Task: Add Gran Reserva Sauvignon Blanc to the cart.
Action: Mouse moved to (995, 347)
Screenshot: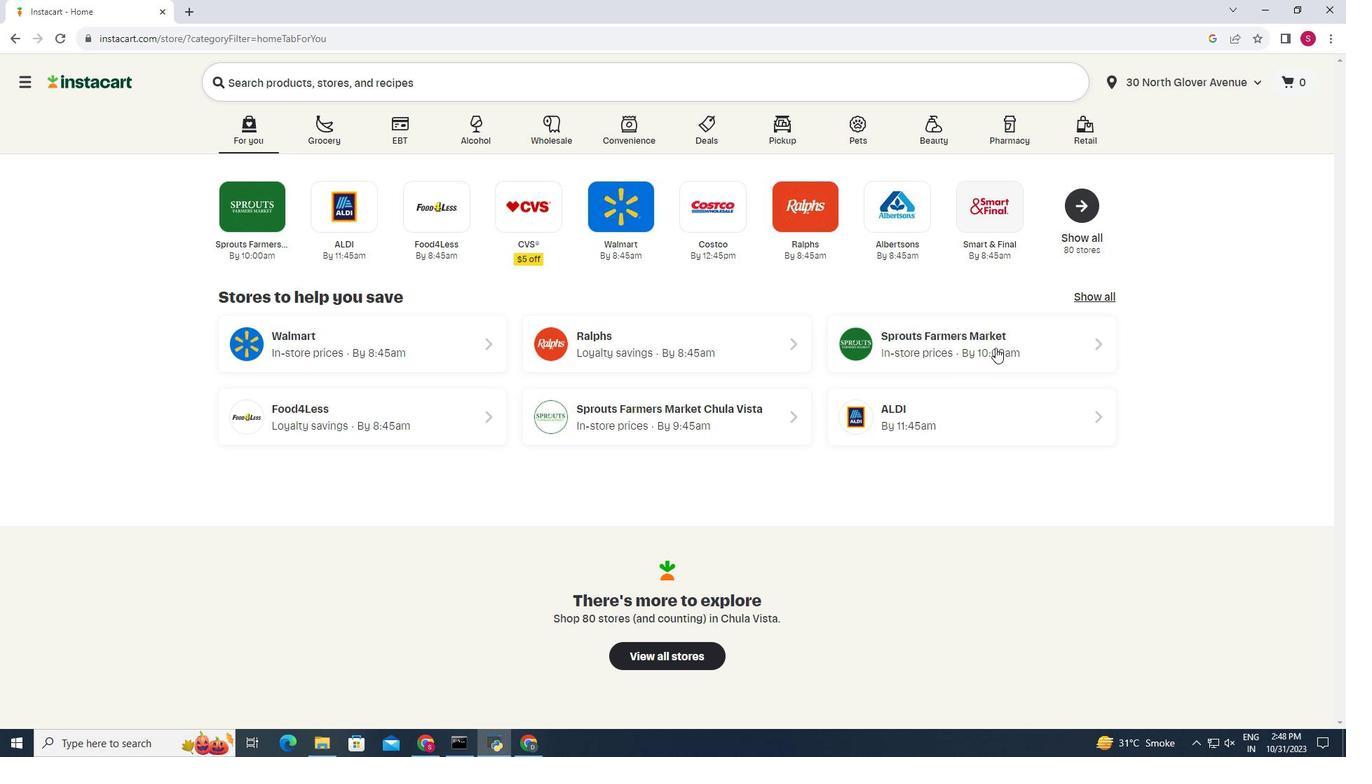 
Action: Mouse pressed left at (995, 347)
Screenshot: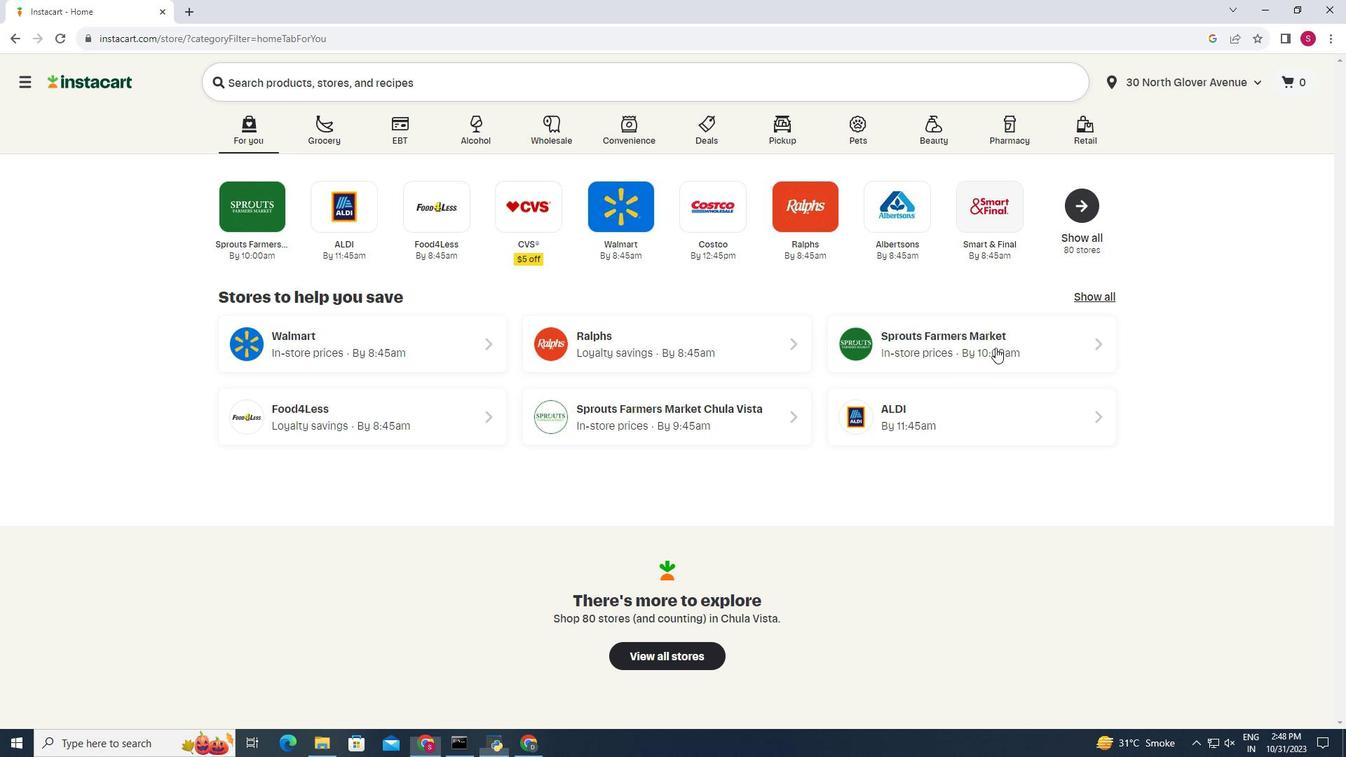 
Action: Mouse moved to (46, 671)
Screenshot: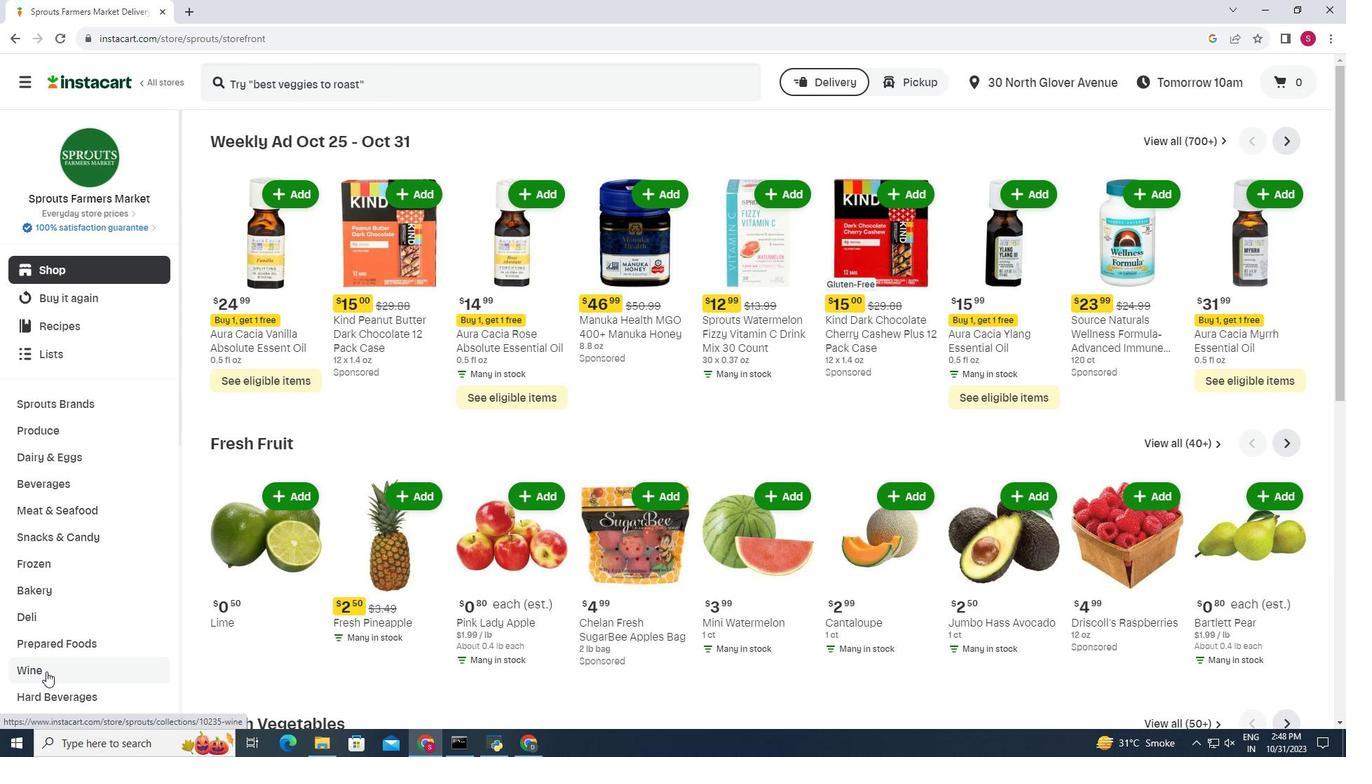 
Action: Mouse pressed left at (46, 671)
Screenshot: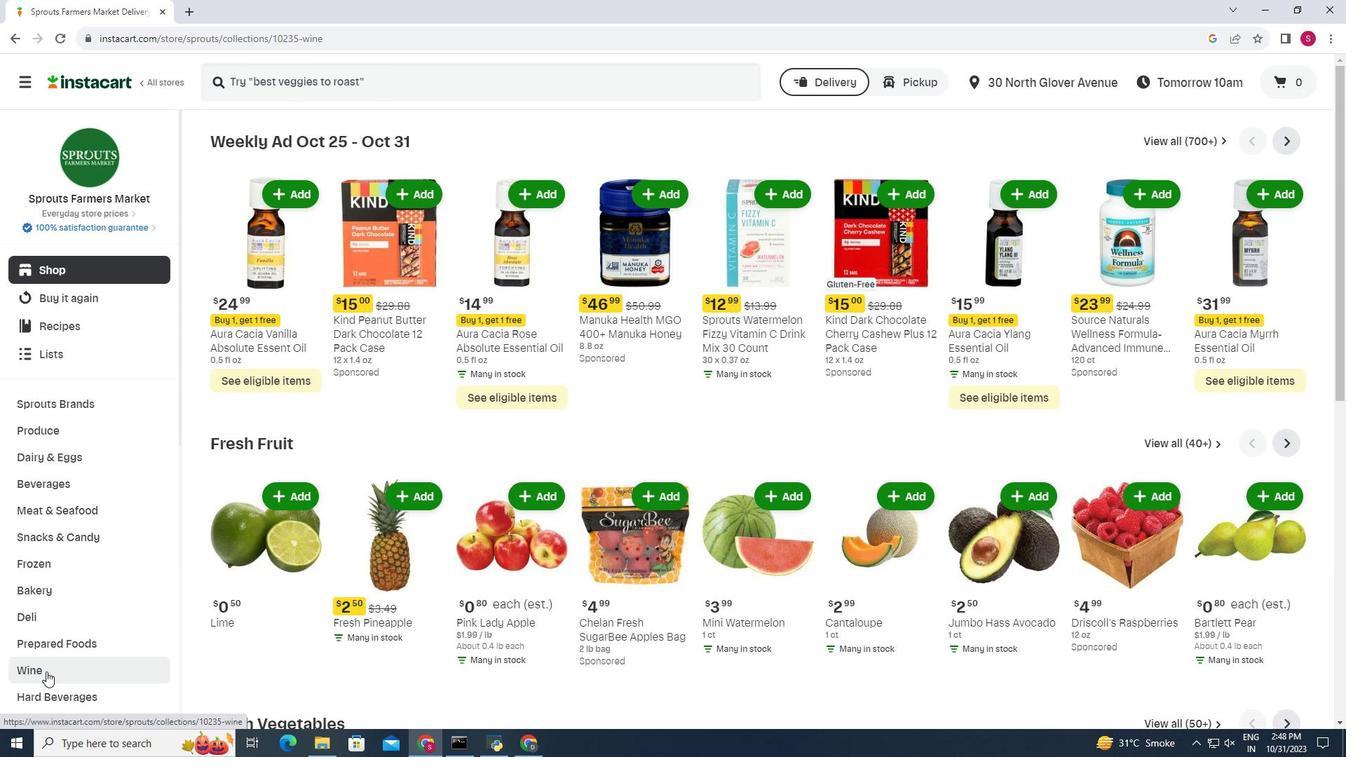 
Action: Mouse moved to (376, 337)
Screenshot: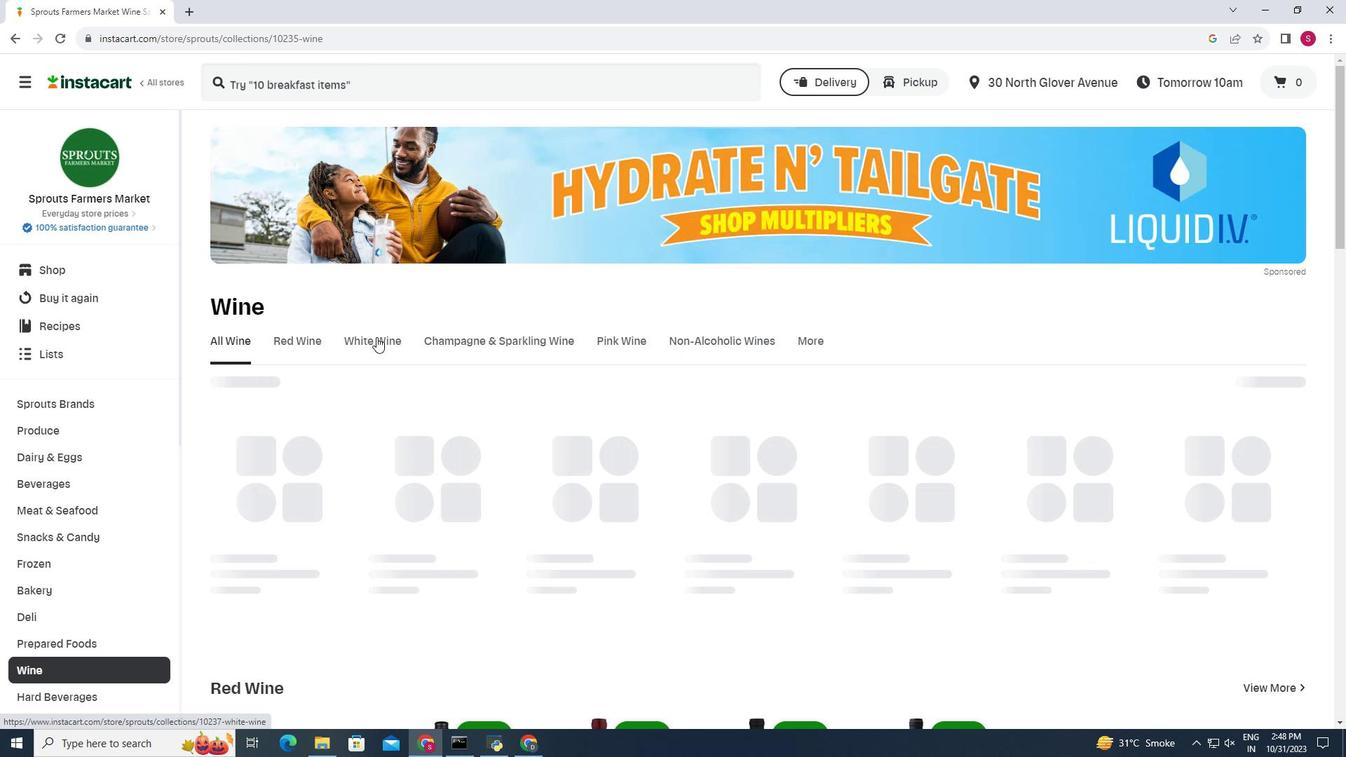
Action: Mouse pressed left at (376, 337)
Screenshot: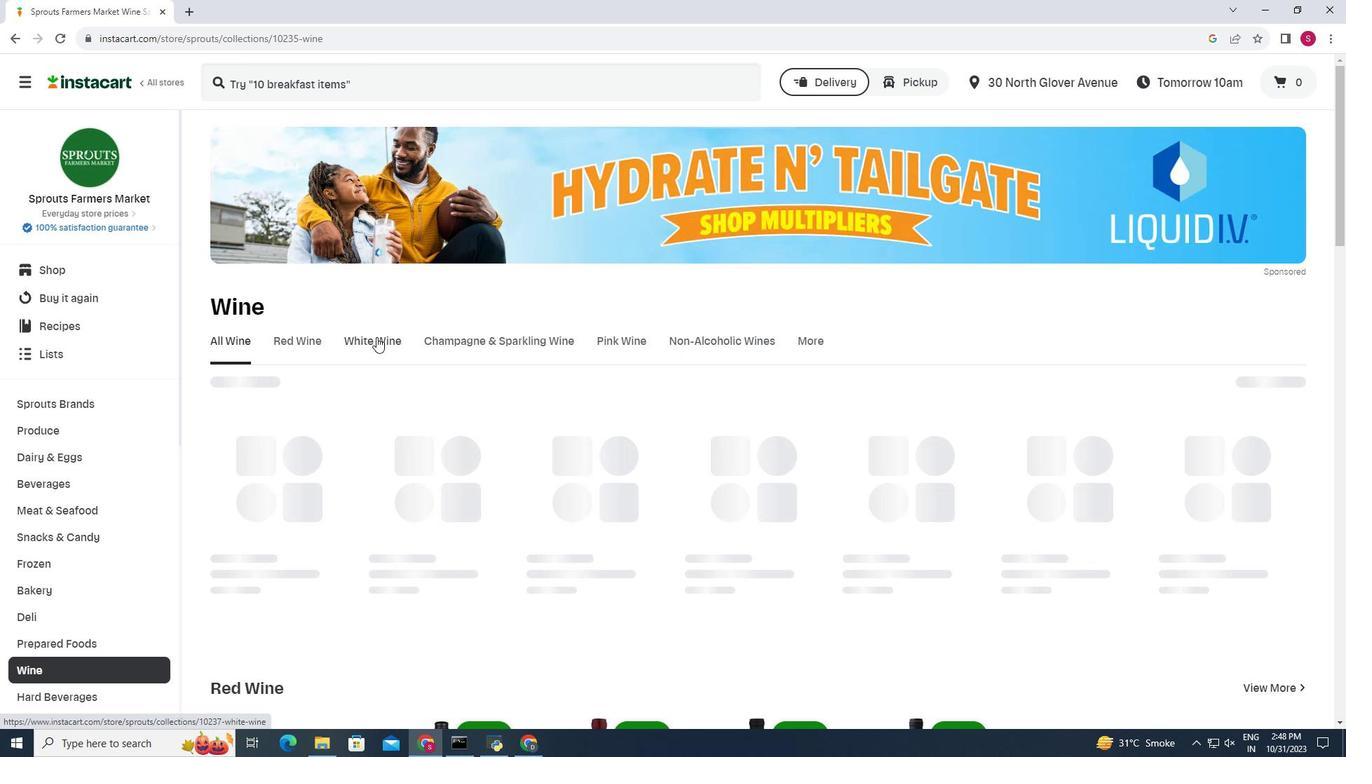 
Action: Mouse moved to (349, 399)
Screenshot: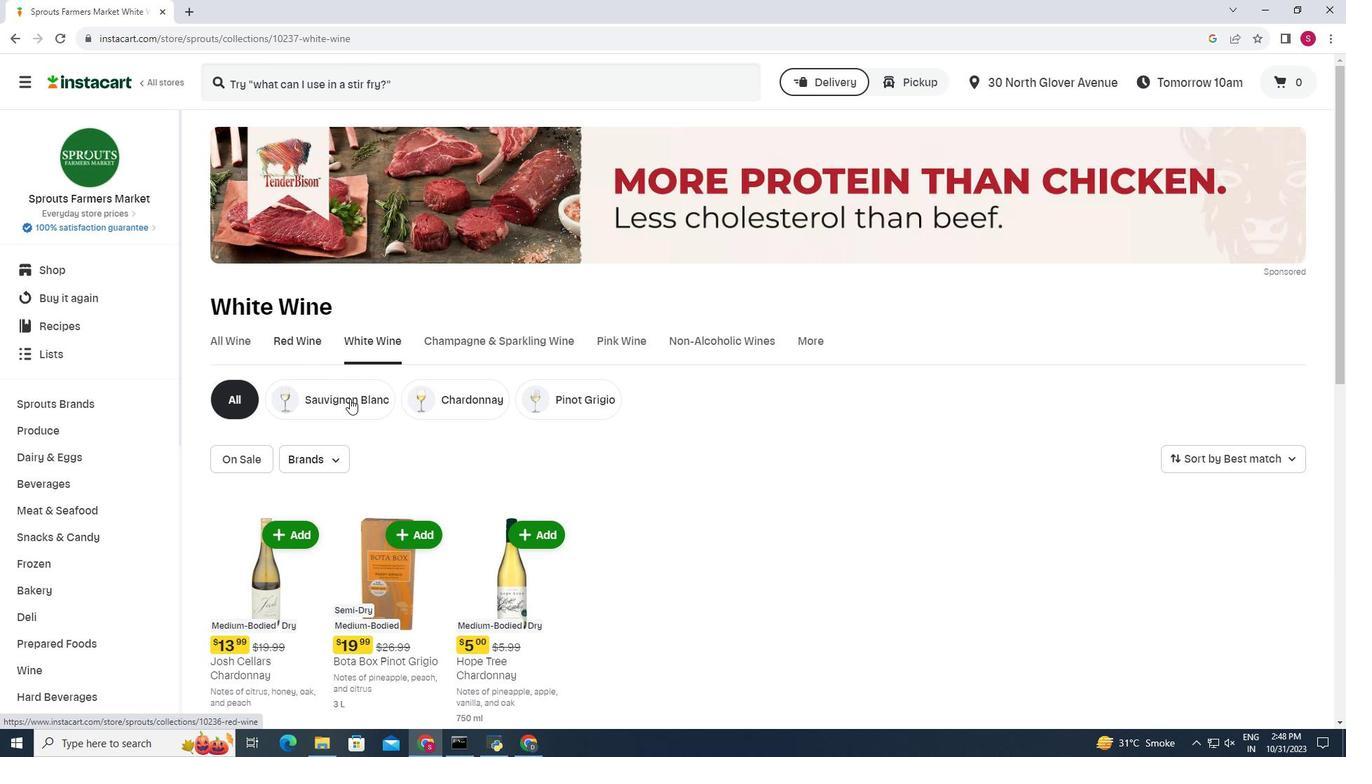 
Action: Mouse pressed left at (349, 399)
Screenshot: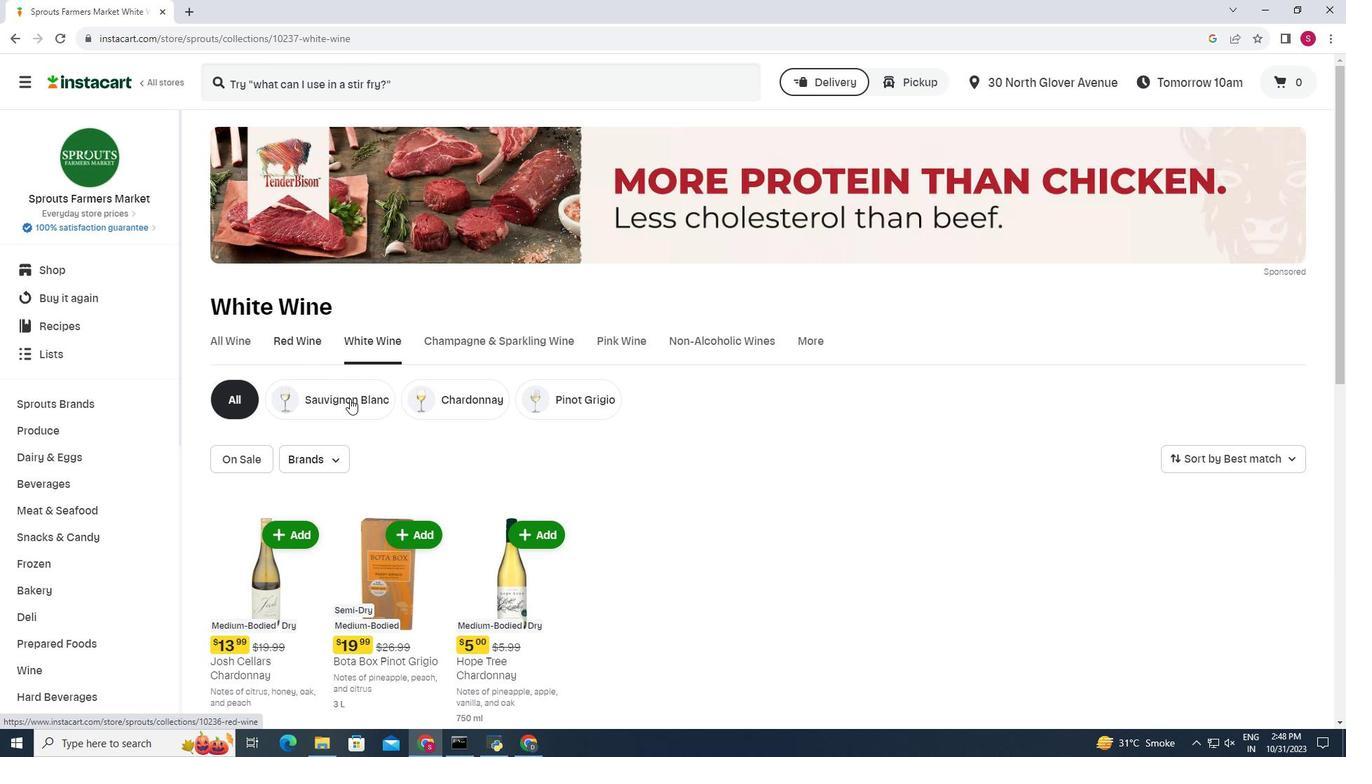 
Action: Mouse moved to (360, 335)
Screenshot: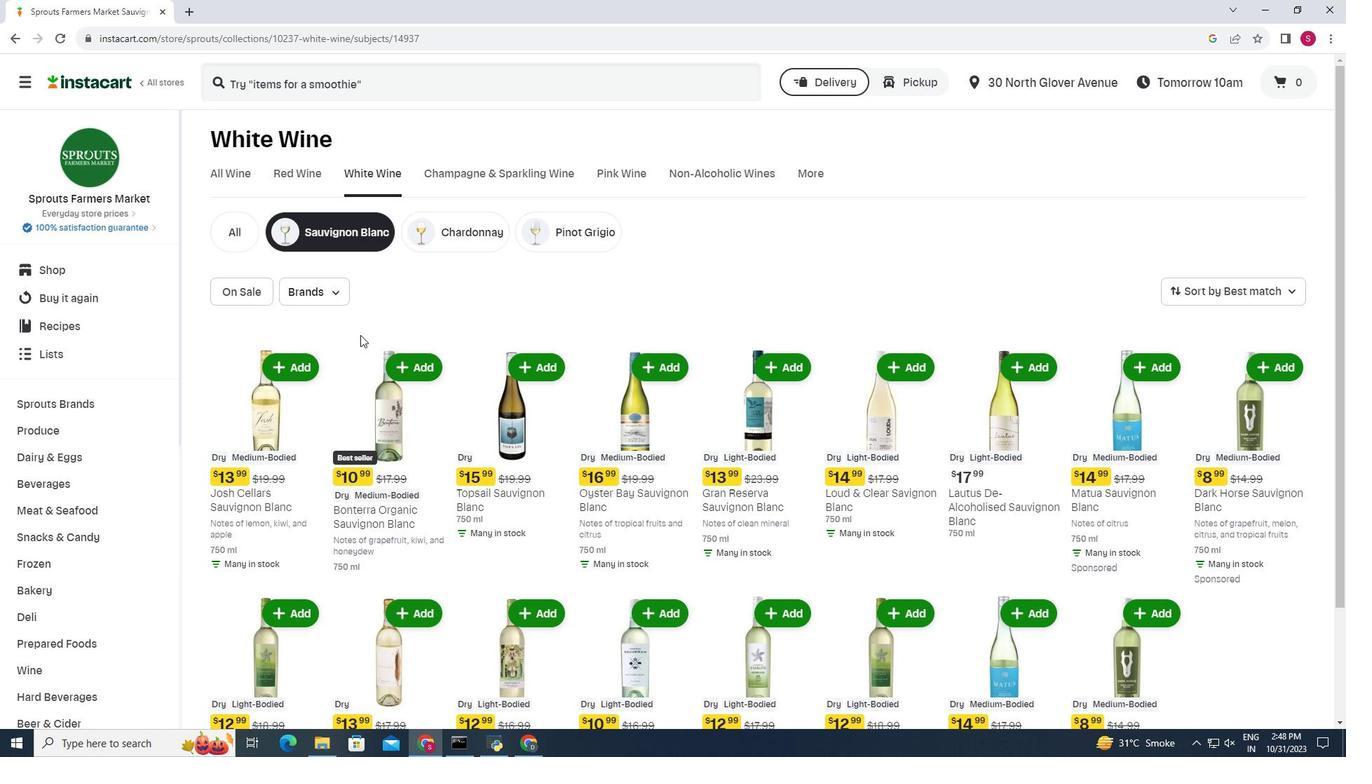 
Action: Mouse scrolled (360, 334) with delta (0, 0)
Screenshot: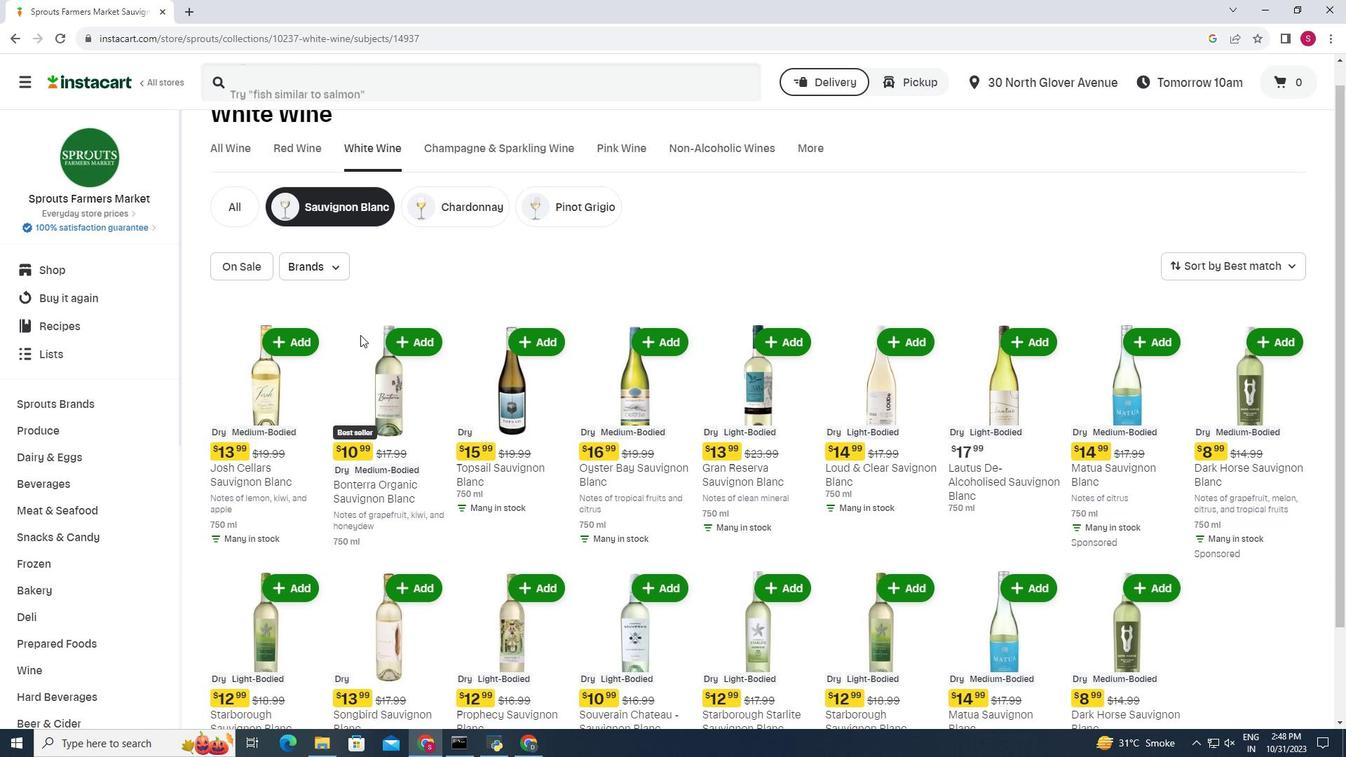 
Action: Mouse moved to (758, 300)
Screenshot: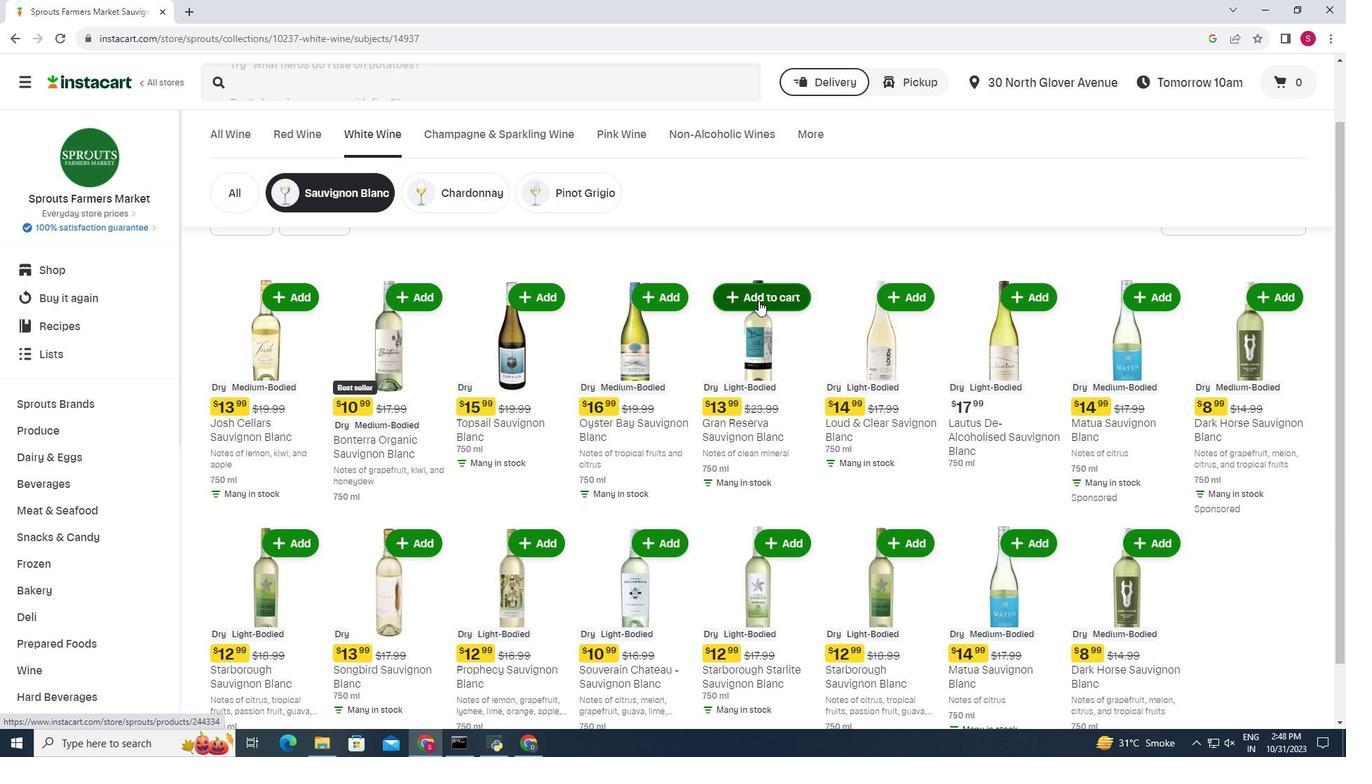 
Action: Mouse pressed left at (758, 300)
Screenshot: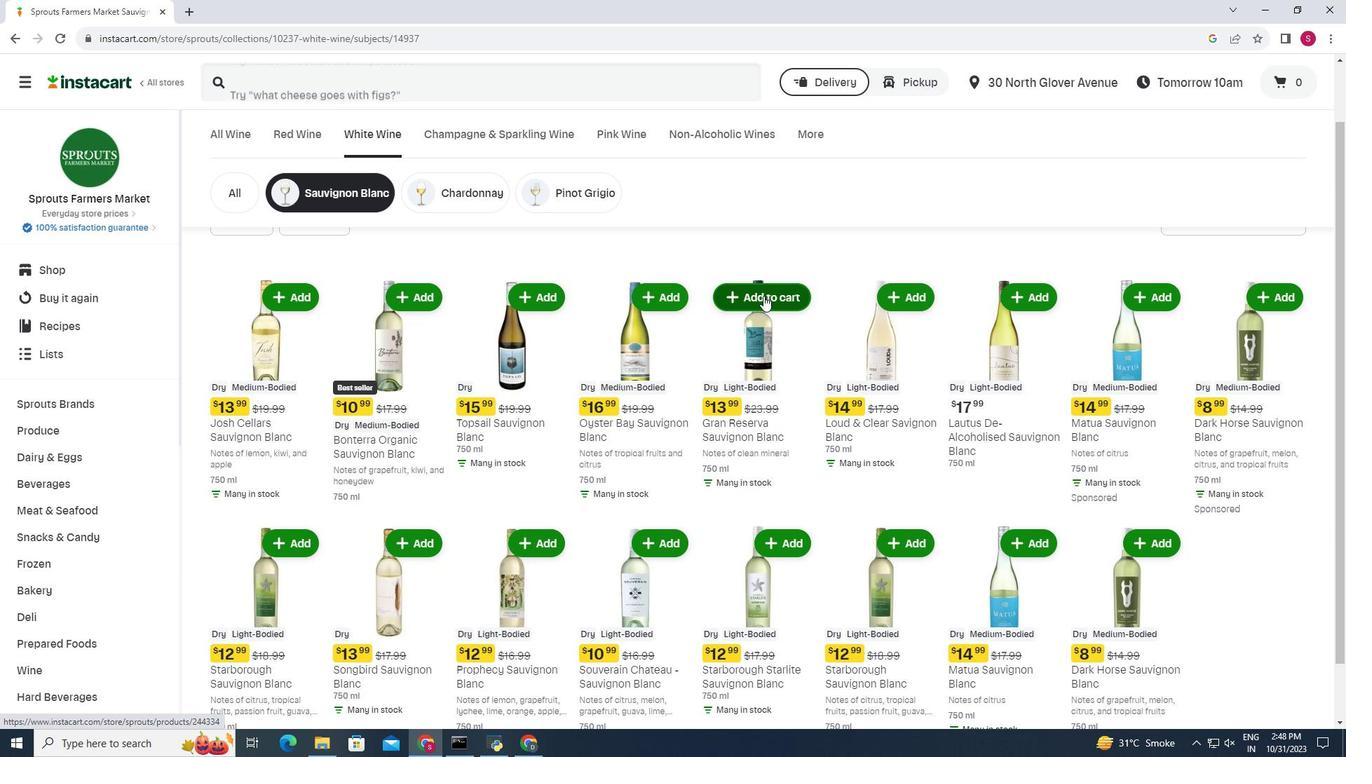 
Action: Mouse moved to (807, 252)
Screenshot: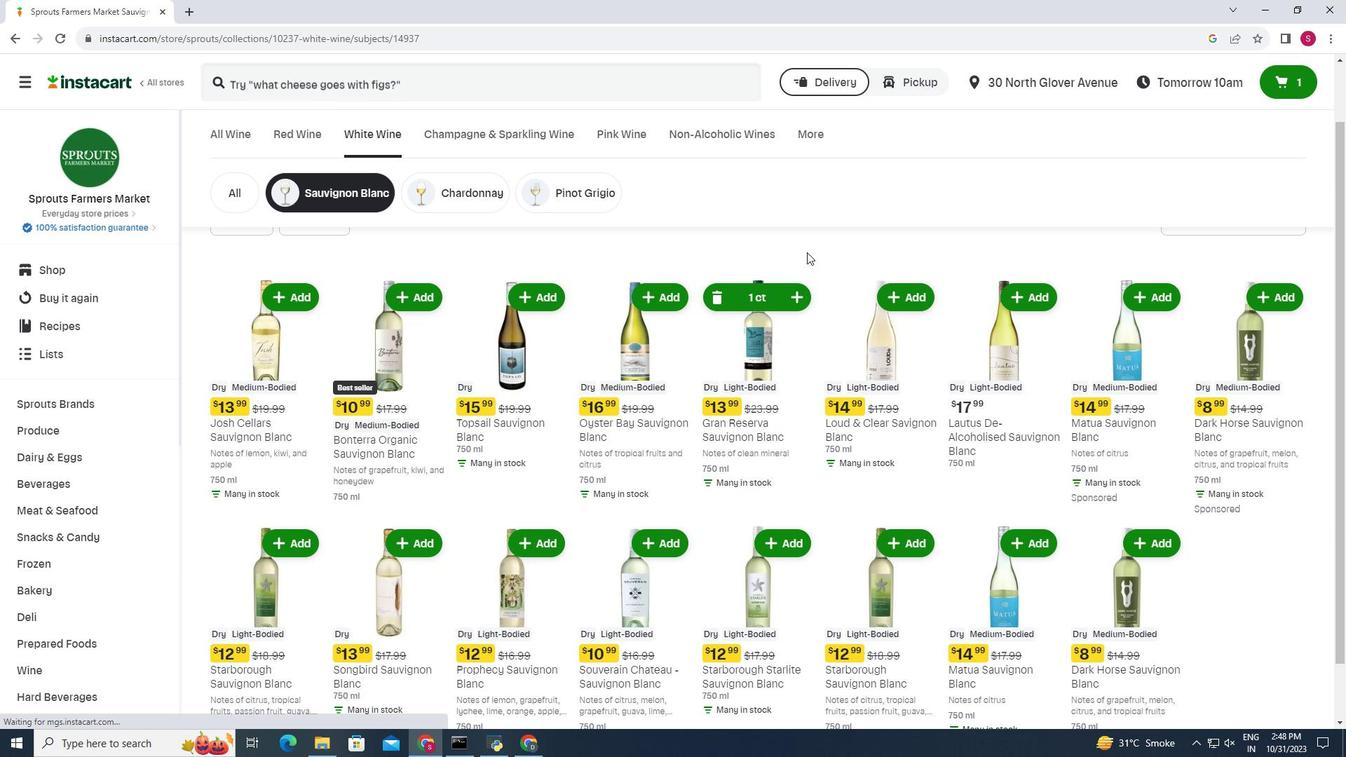 
